 Task: Invite Team Member Softage.1@softage.net to Workspace Cloud Storage Services. Invite Team Member Softage.2@softage.net to Workspace Cloud Storage Services. Invite Team Member Softage.3@softage.net to Workspace Cloud Storage Services. Invite Team Member Softage.4@softage.net to Workspace Cloud Storage Services
Action: Mouse moved to (137, 81)
Screenshot: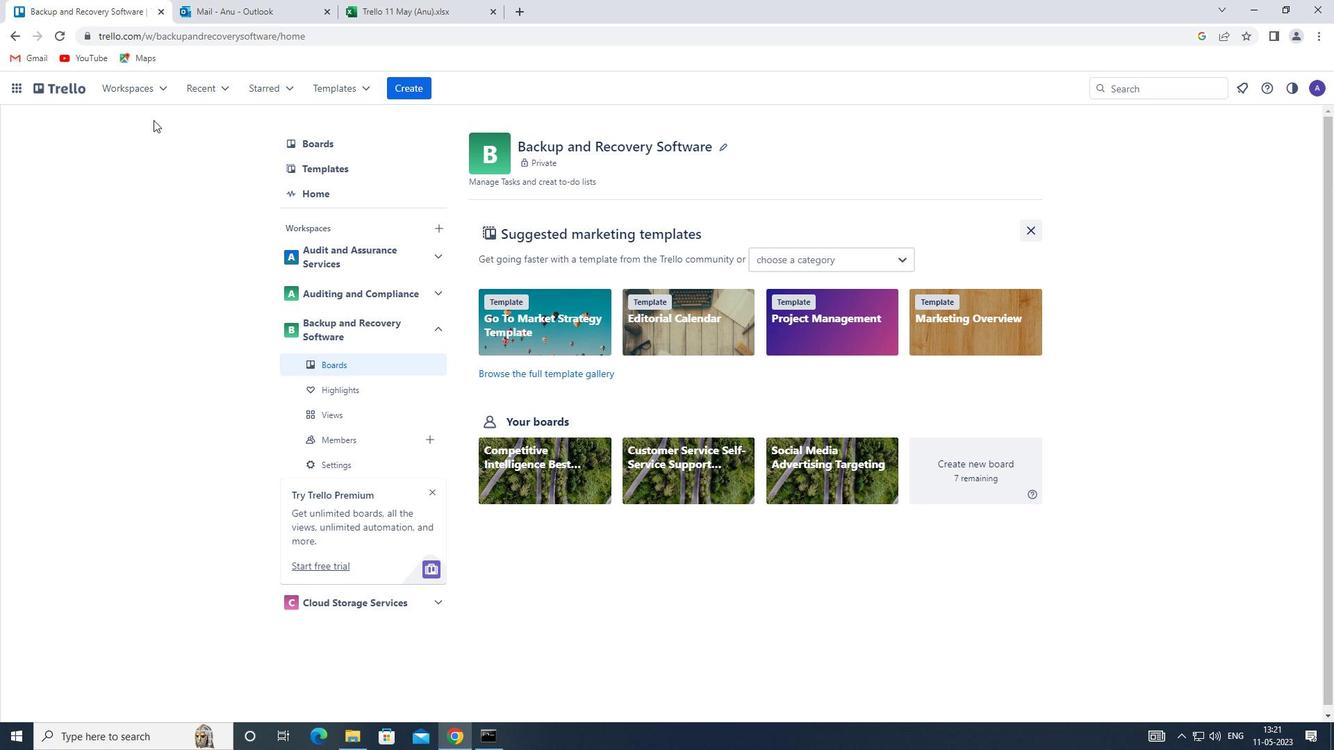 
Action: Mouse pressed left at (137, 81)
Screenshot: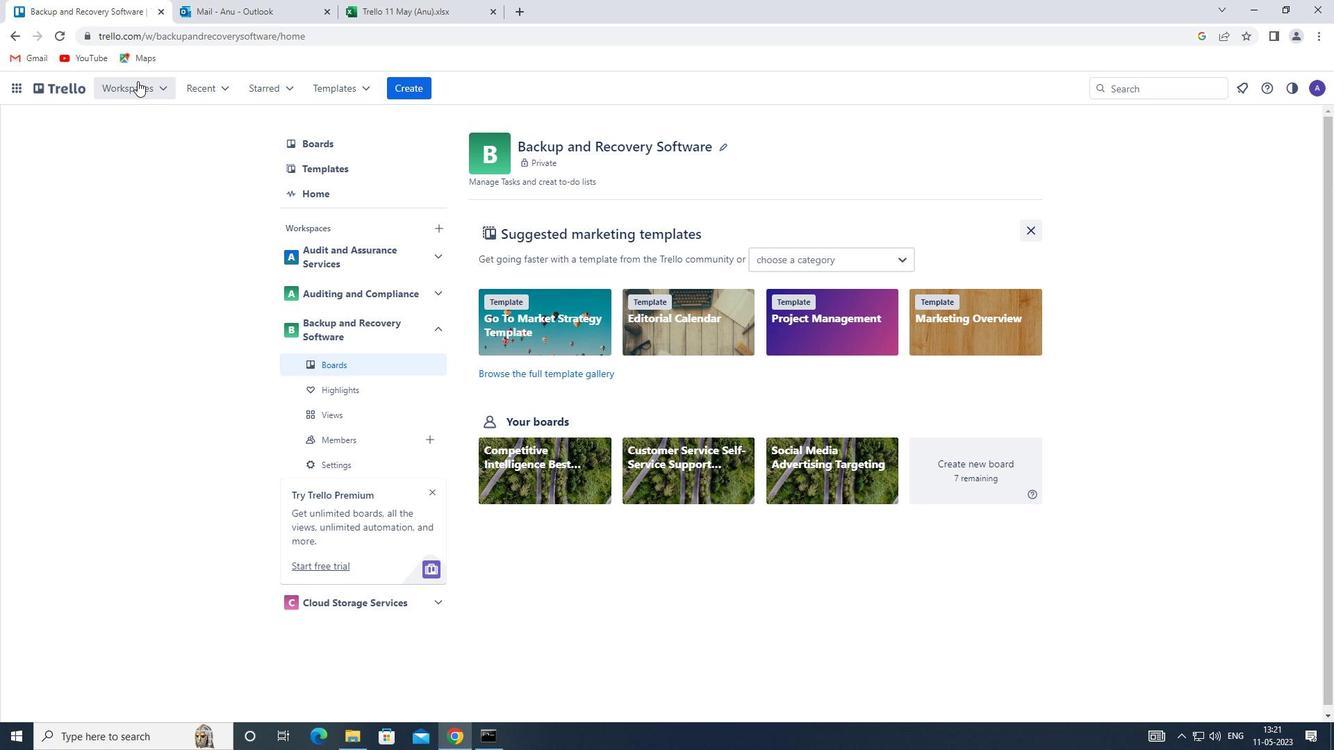 
Action: Mouse moved to (216, 326)
Screenshot: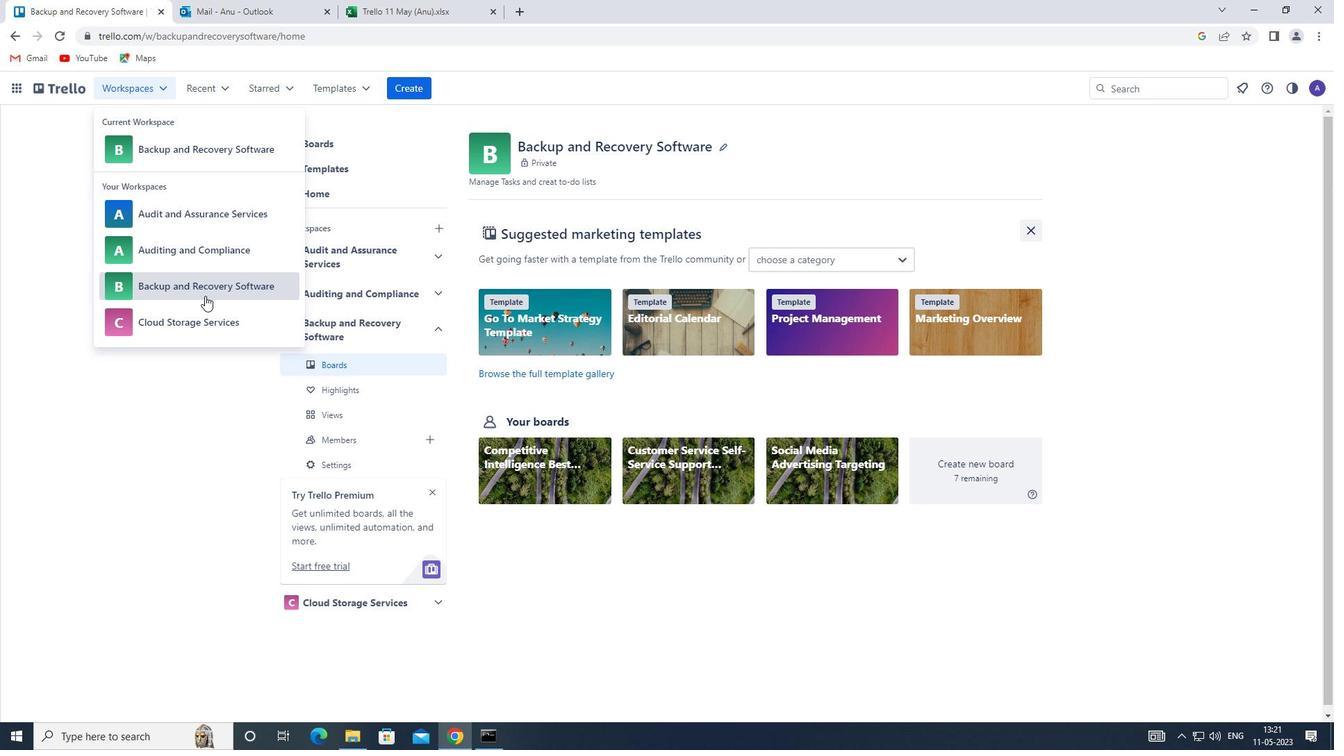 
Action: Mouse pressed left at (216, 326)
Screenshot: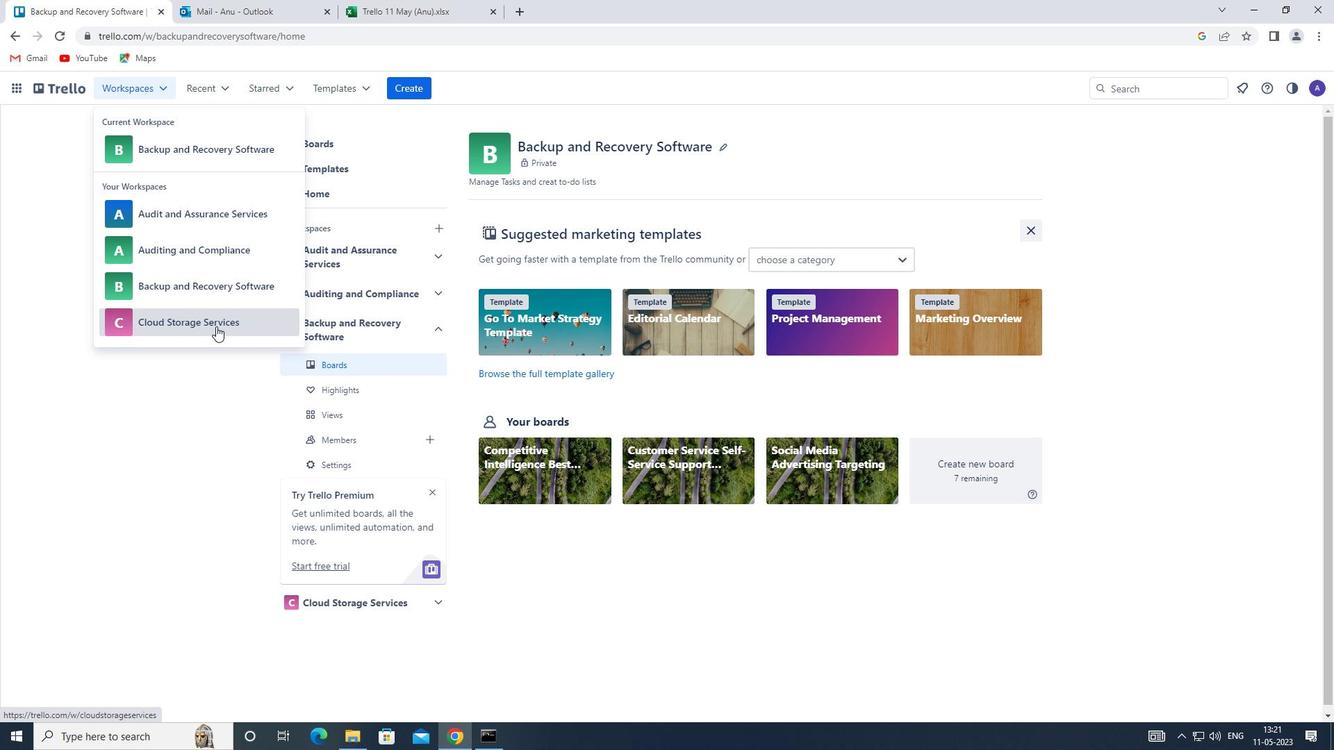 
Action: Mouse moved to (939, 134)
Screenshot: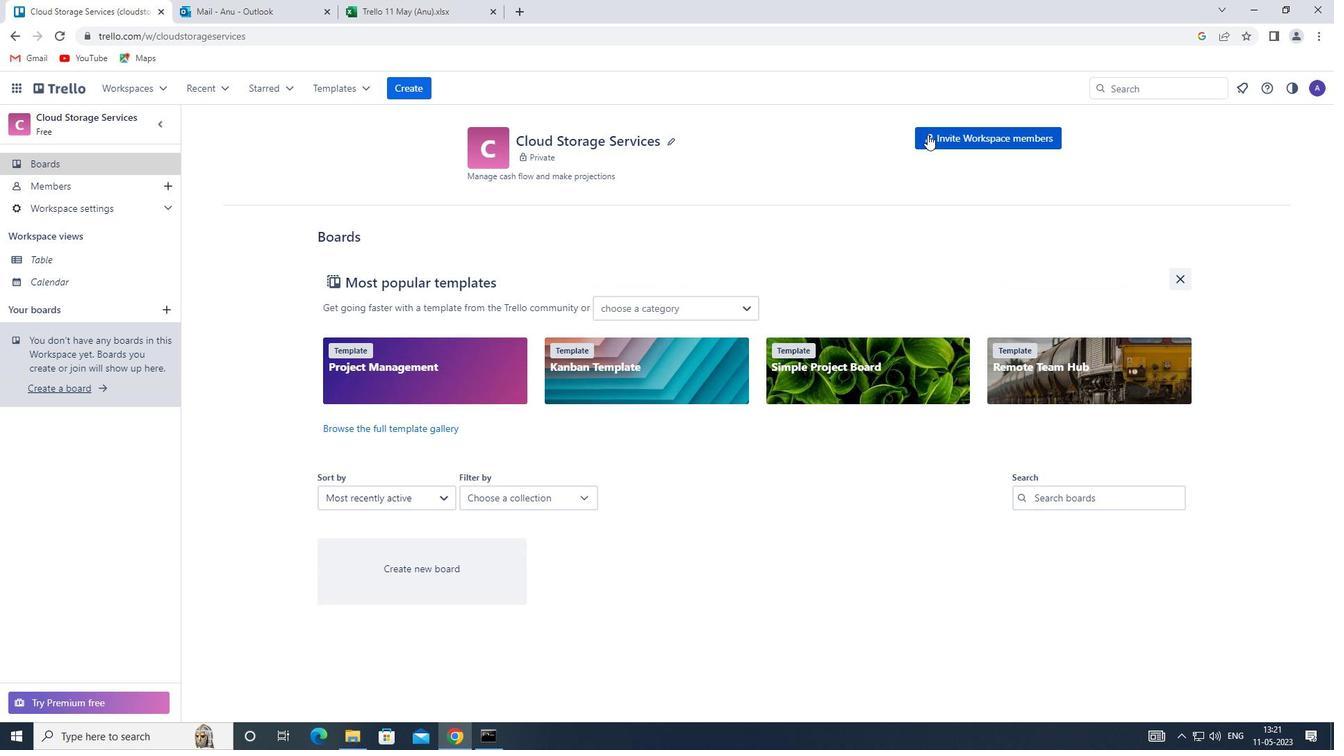 
Action: Mouse pressed left at (939, 134)
Screenshot: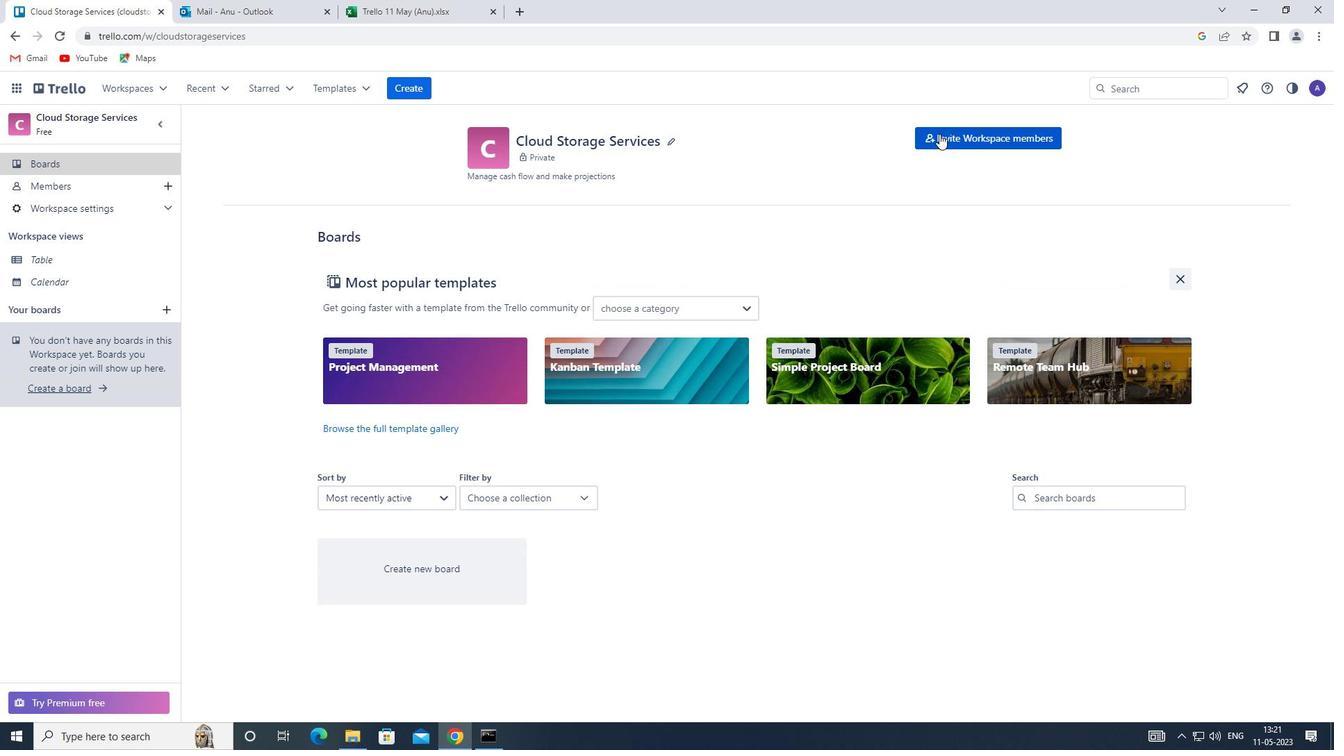 
Action: Mouse moved to (491, 389)
Screenshot: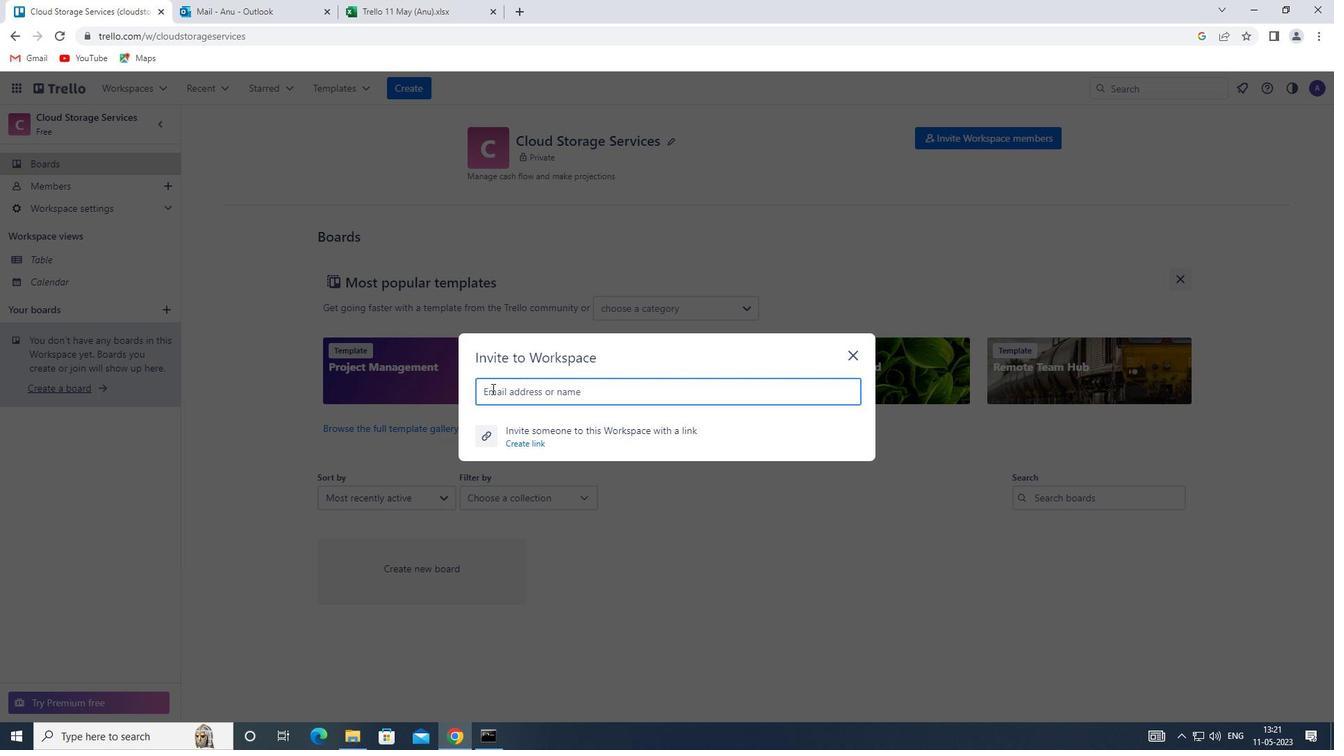 
Action: Mouse pressed left at (491, 389)
Screenshot: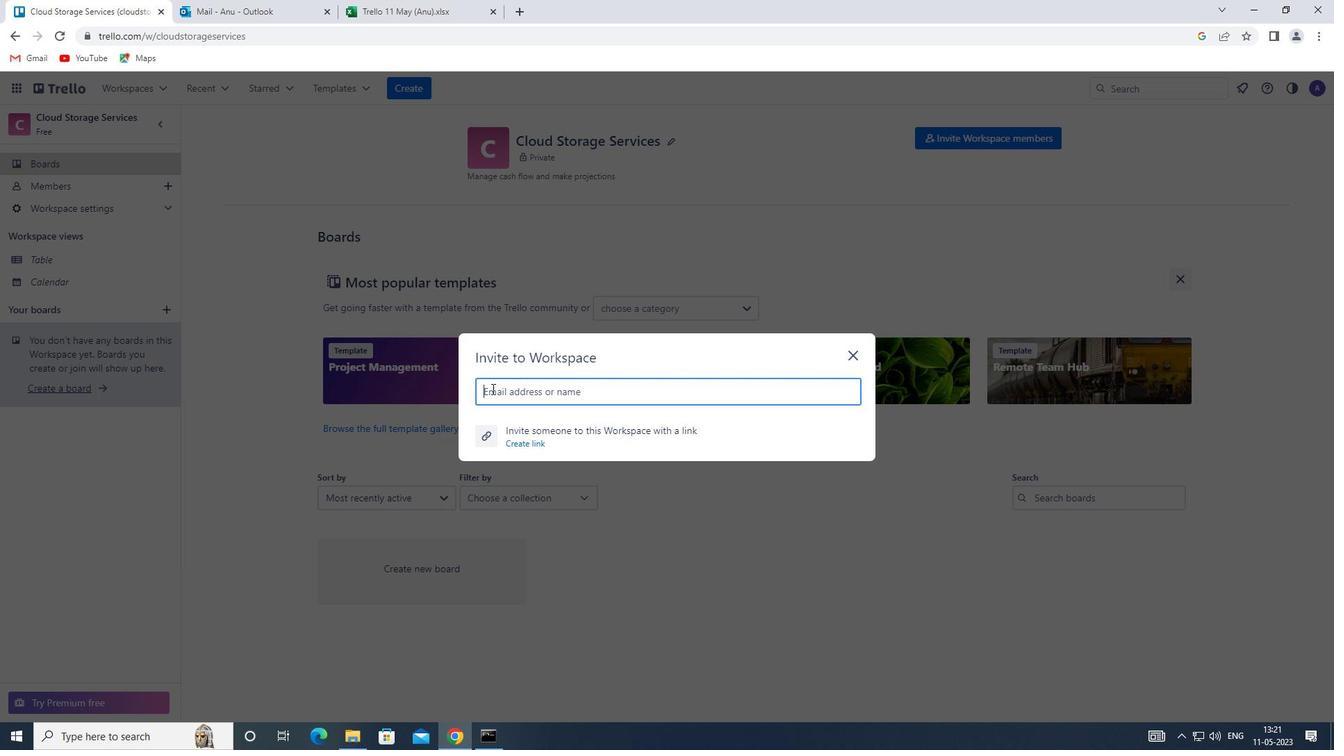 
Action: Key pressed <Key.shift><Key.shift>SOFTAGE.1<Key.shift><Key.shift>@SOFTAGE.NET
Screenshot: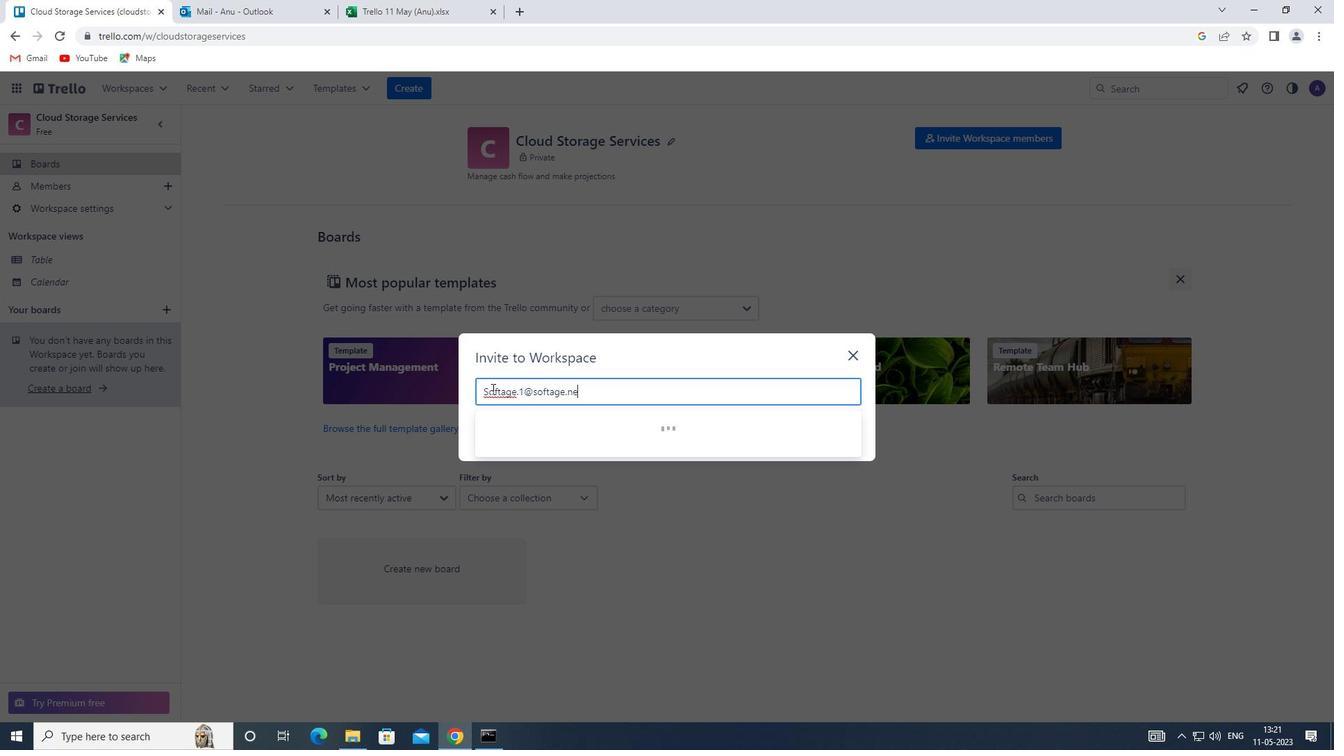 
Action: Mouse moved to (562, 438)
Screenshot: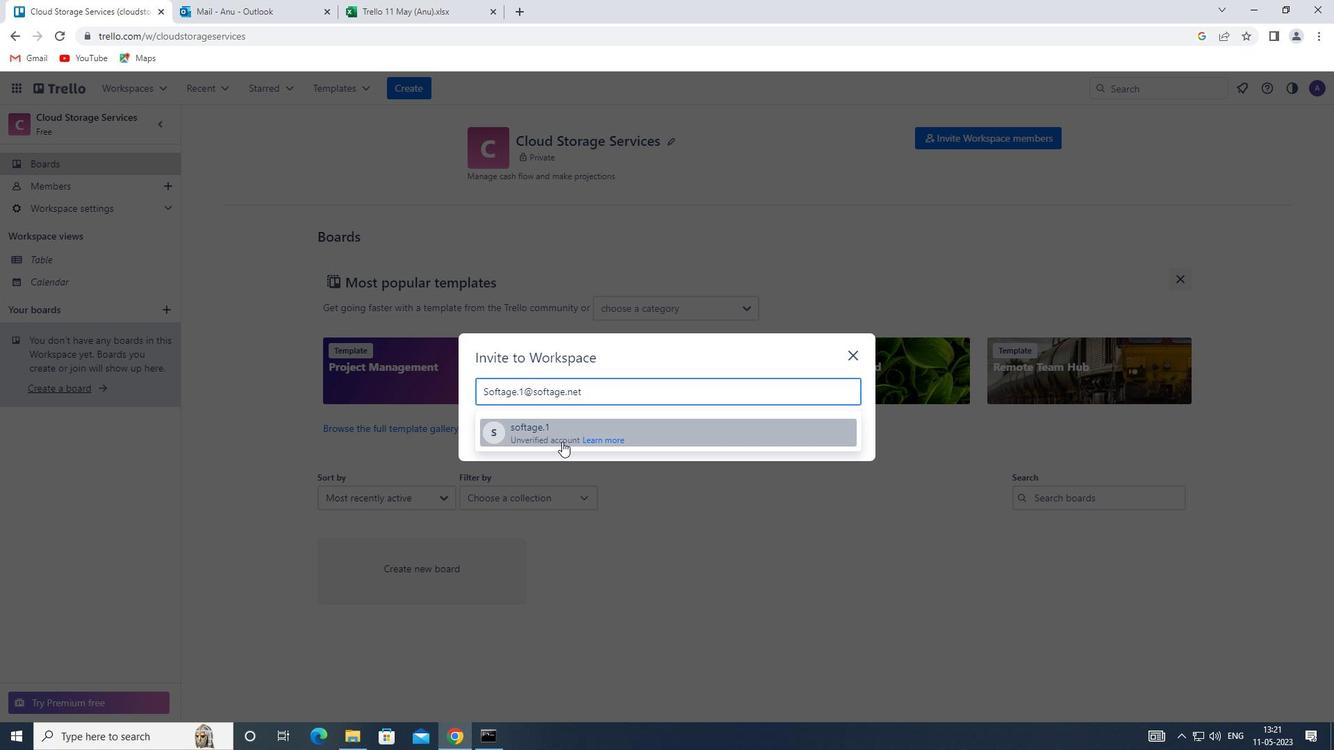 
Action: Mouse pressed left at (562, 438)
Screenshot: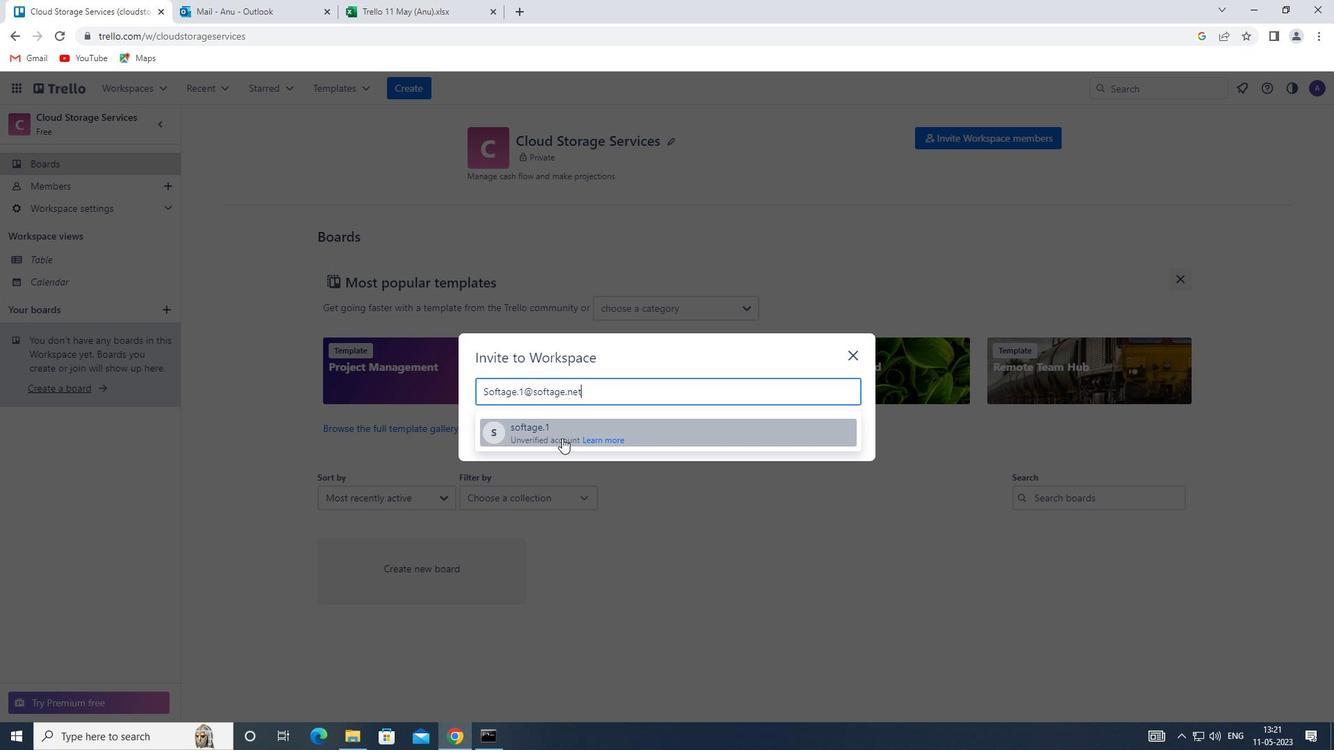 
Action: Mouse moved to (563, 430)
Screenshot: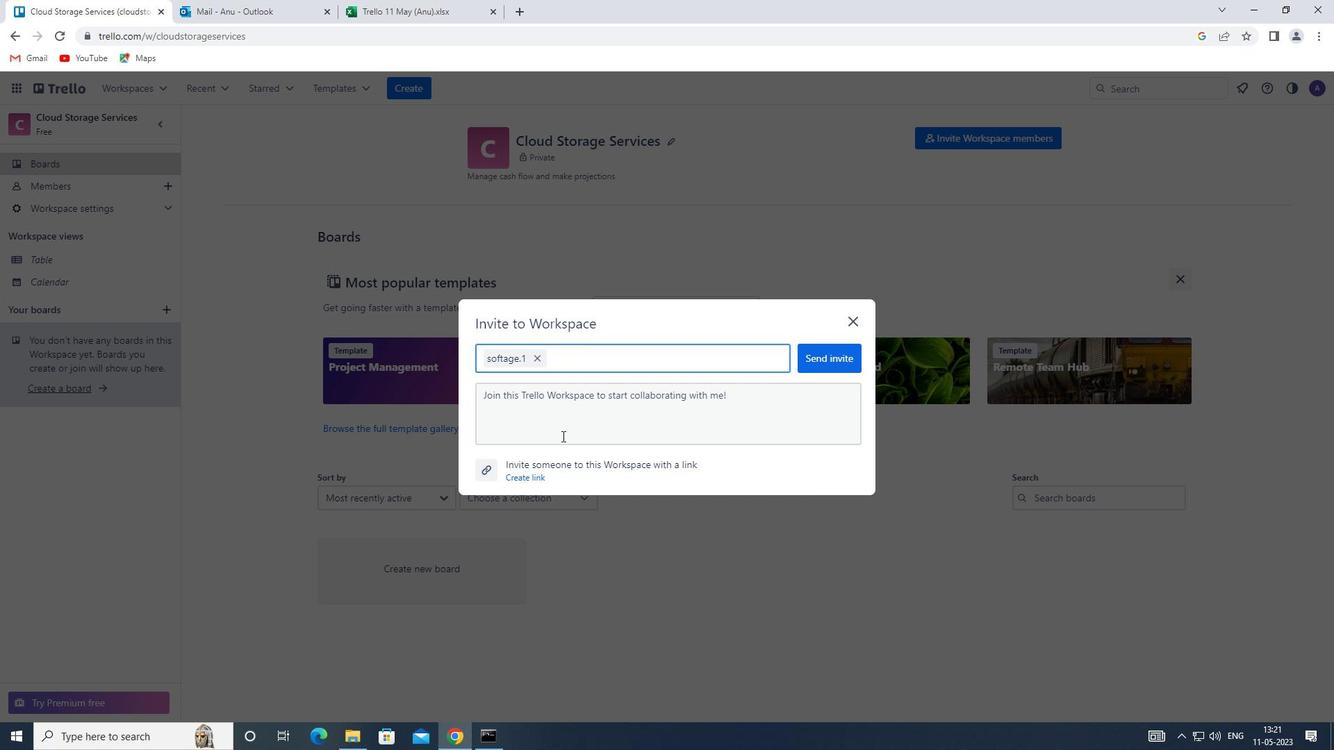 
Action: Key pressed <Key.shift>SOFTAGE.2<Key.shift>@SOFTAGE.NET
Screenshot: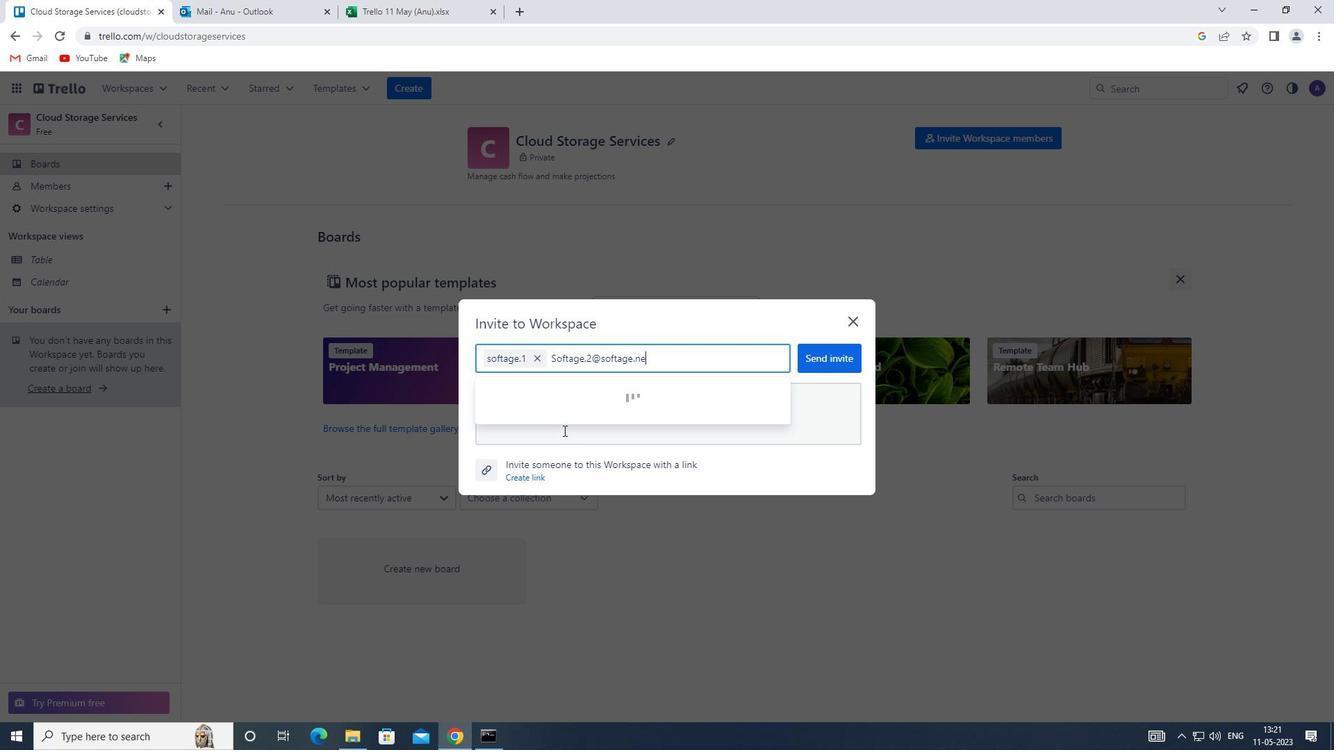 
Action: Mouse moved to (535, 395)
Screenshot: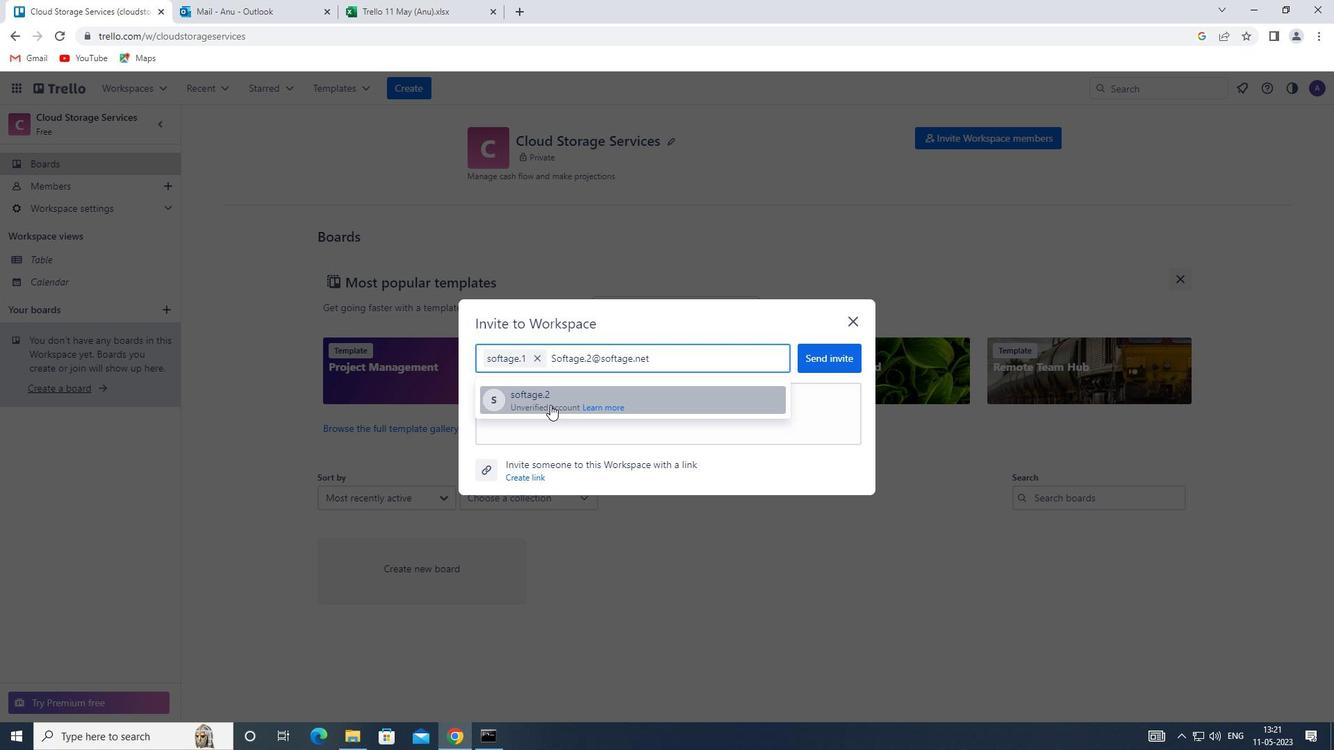 
Action: Mouse pressed left at (535, 395)
Screenshot: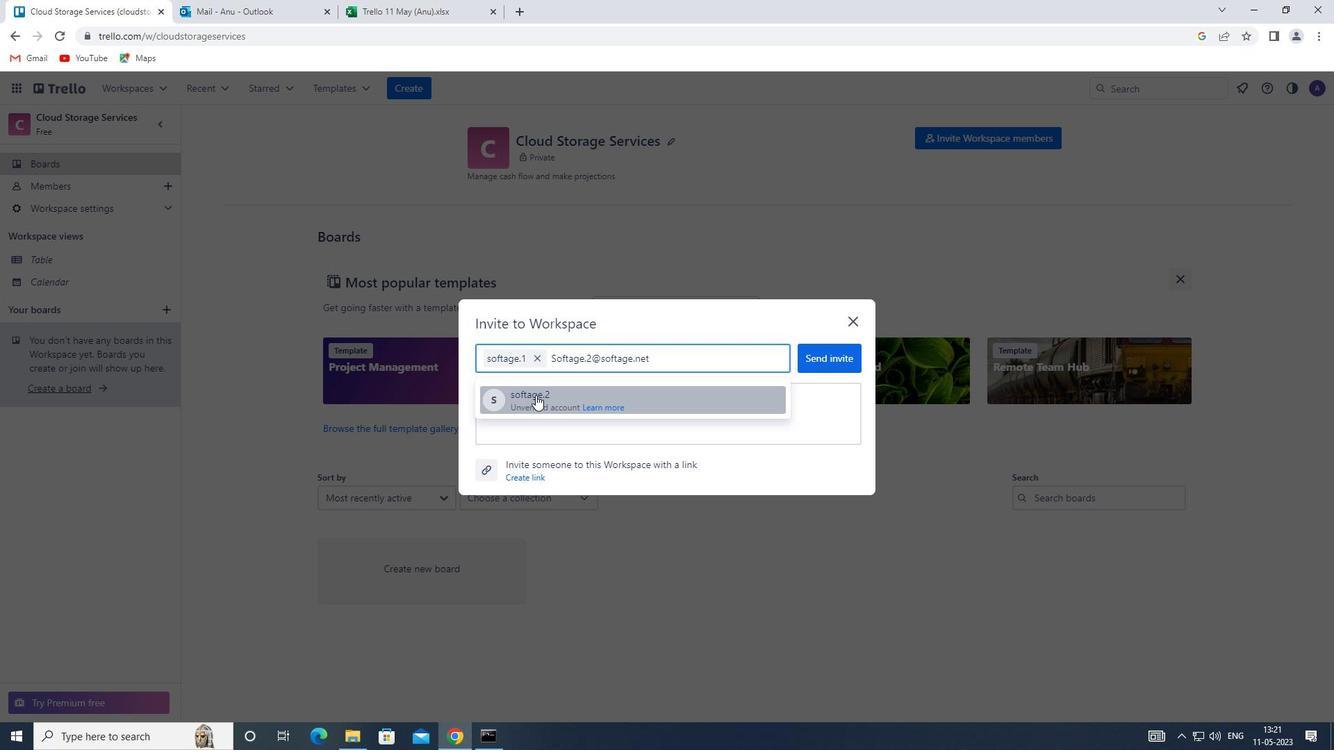 
Action: Key pressed <Key.shift>SOFTAGE.3<Key.shift><Key.shift><Key.shift><Key.shift><Key.shift>@SOFTAGE.NET
Screenshot: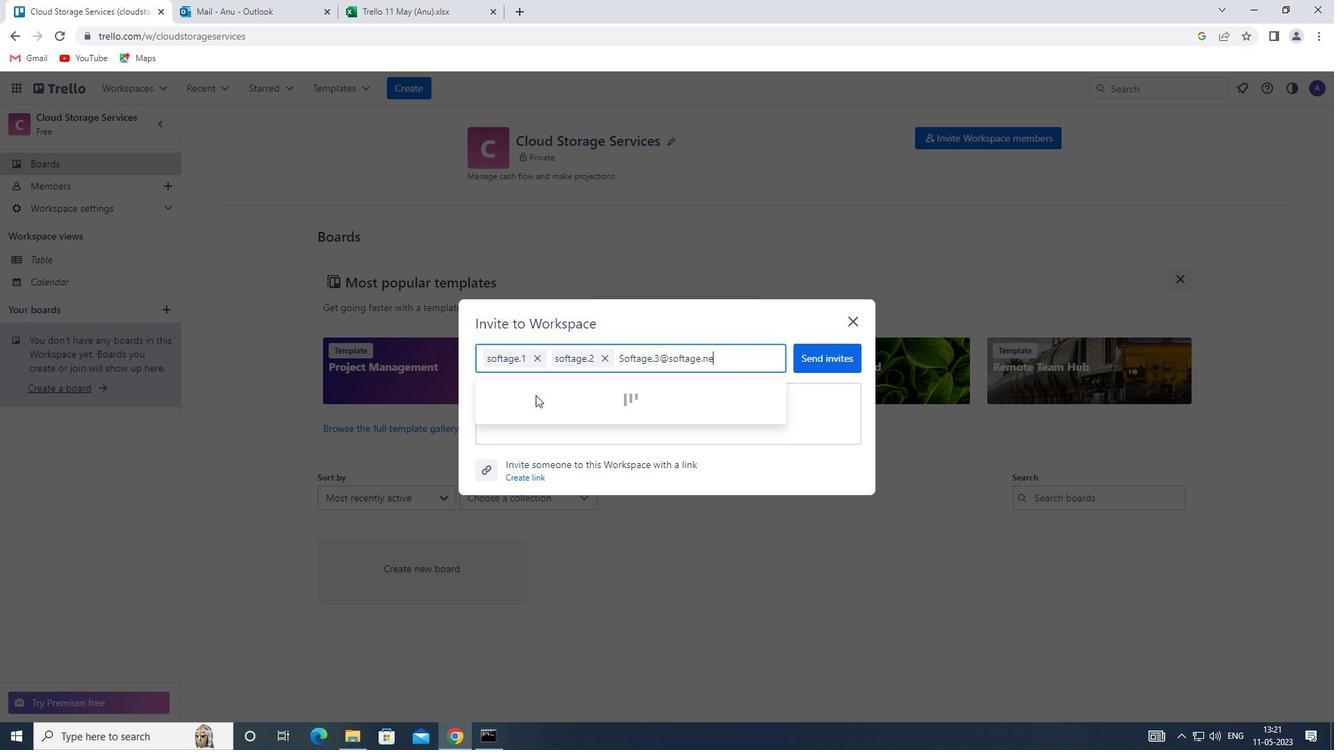 
Action: Mouse moved to (576, 401)
Screenshot: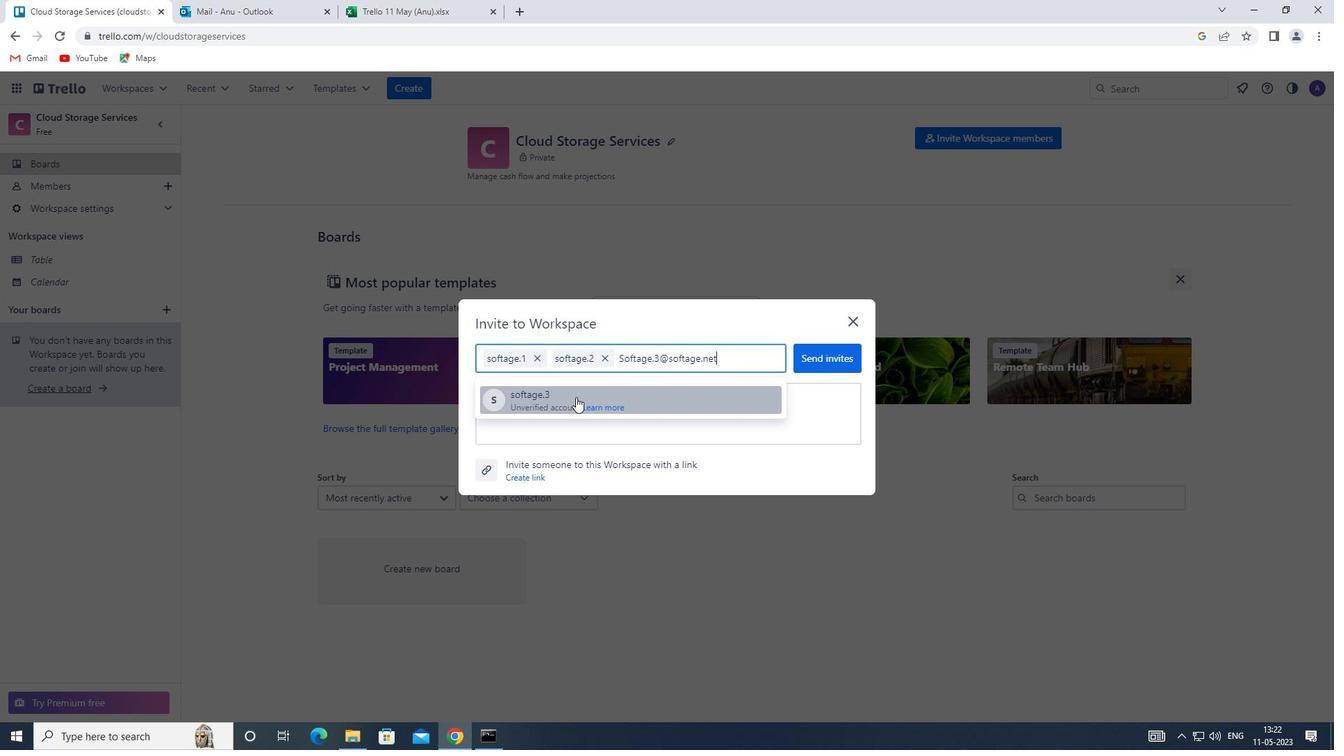 
Action: Mouse pressed left at (576, 401)
Screenshot: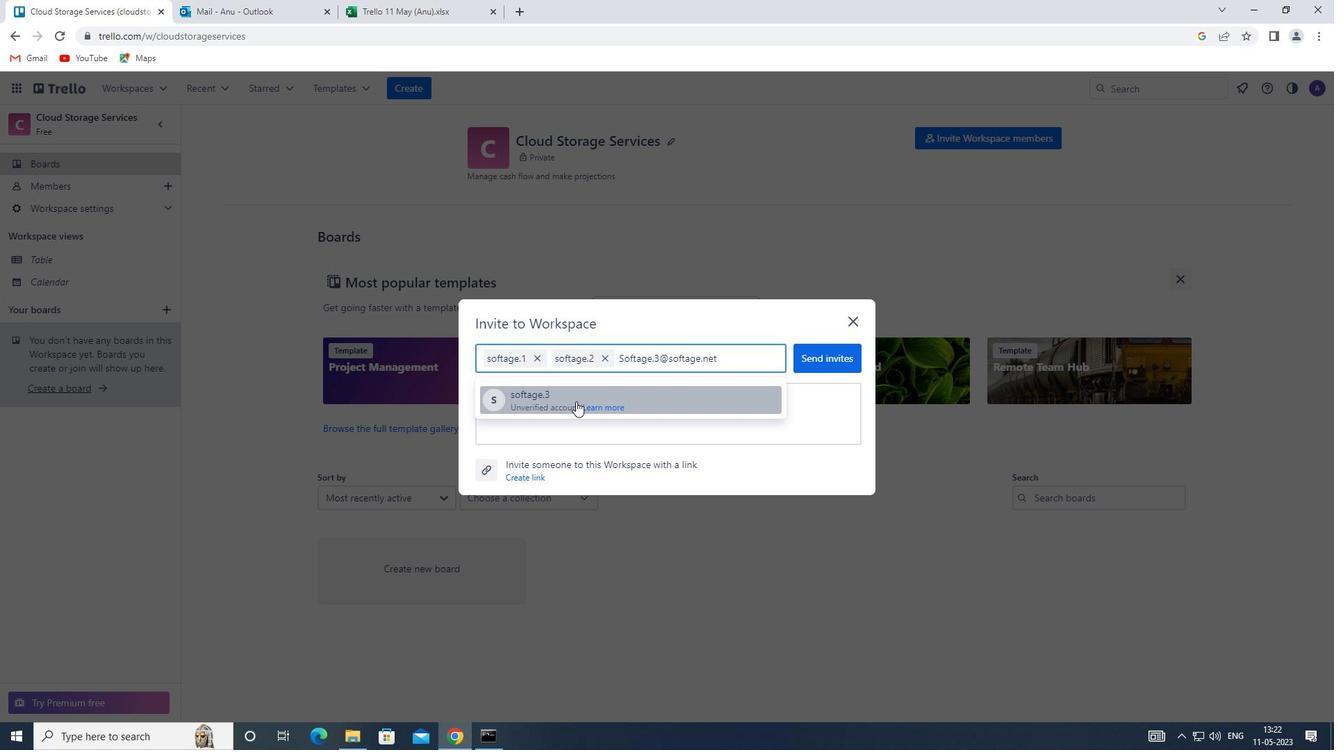 
Action: Key pressed <Key.shift>WS<Key.backspace><Key.backspace><Key.shift>SOFTAGE.4<Key.shift>@SOFTAGE.NET
Screenshot: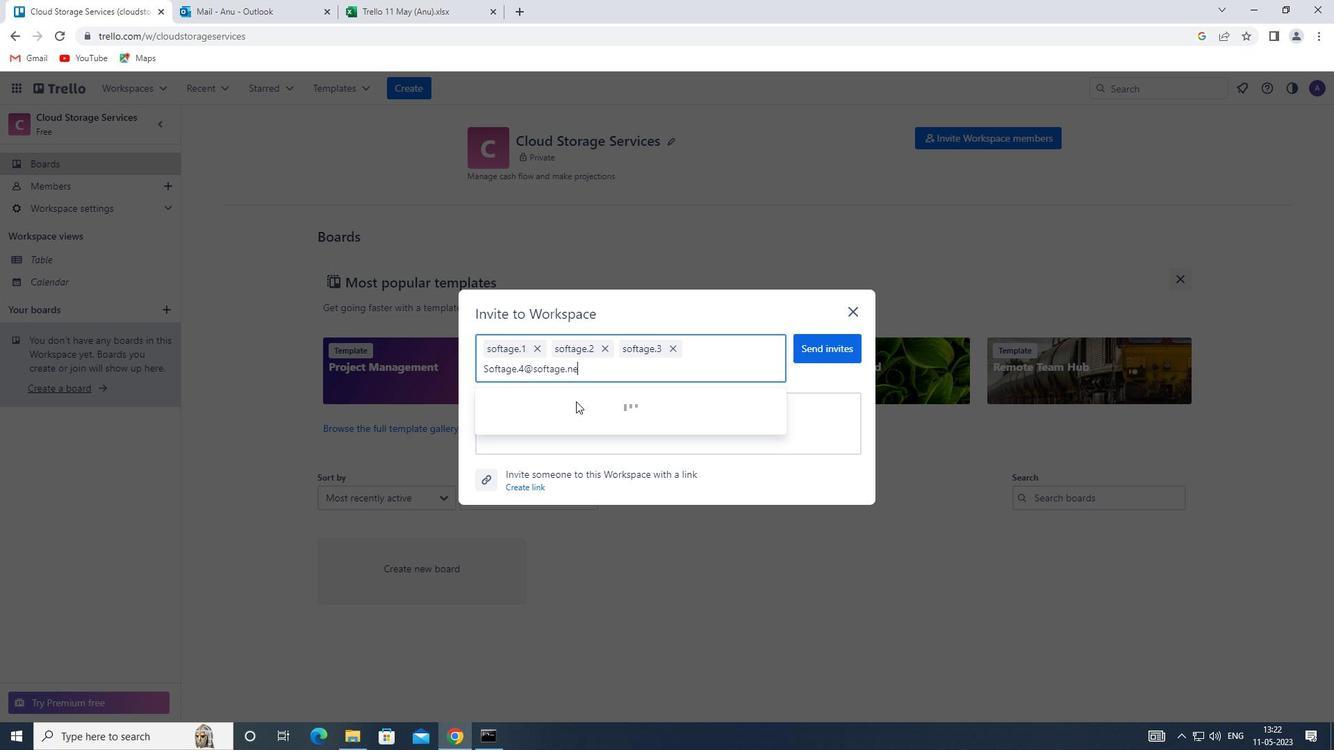 
Action: Mouse moved to (581, 403)
Screenshot: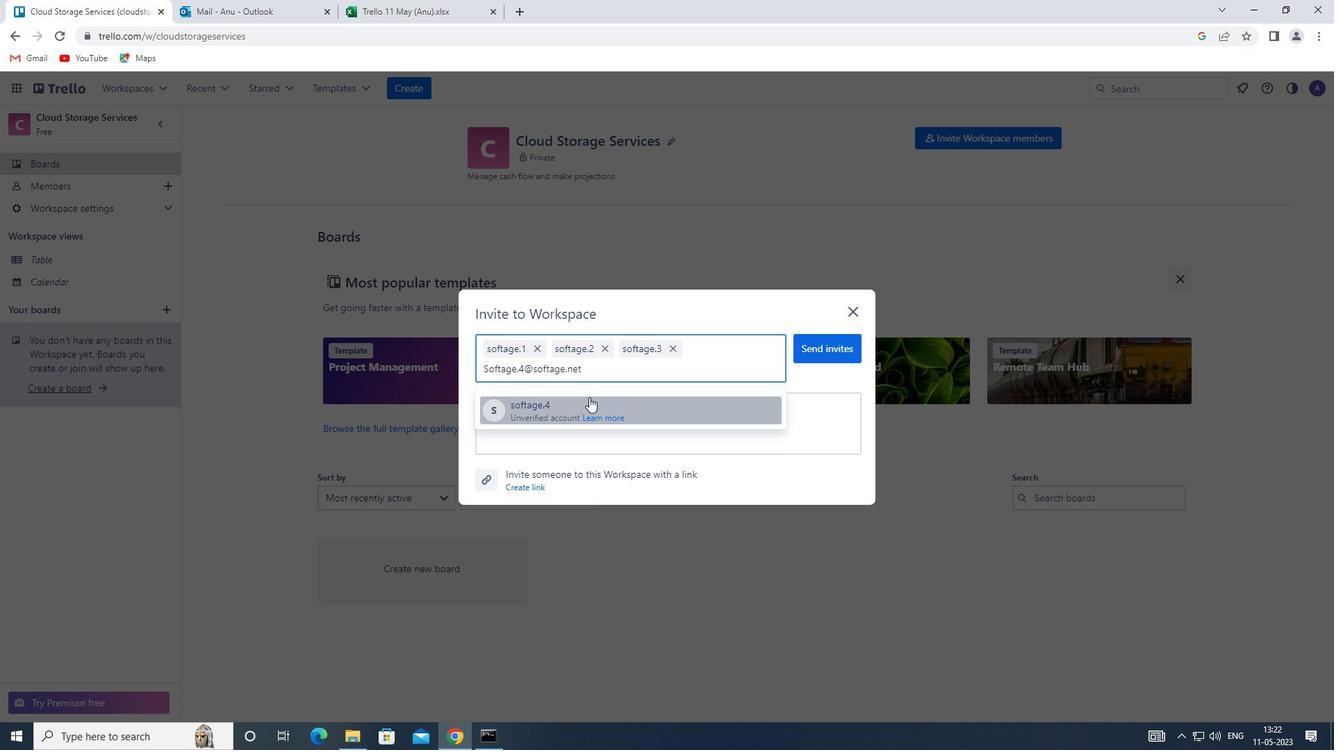 
Action: Mouse pressed left at (581, 403)
Screenshot: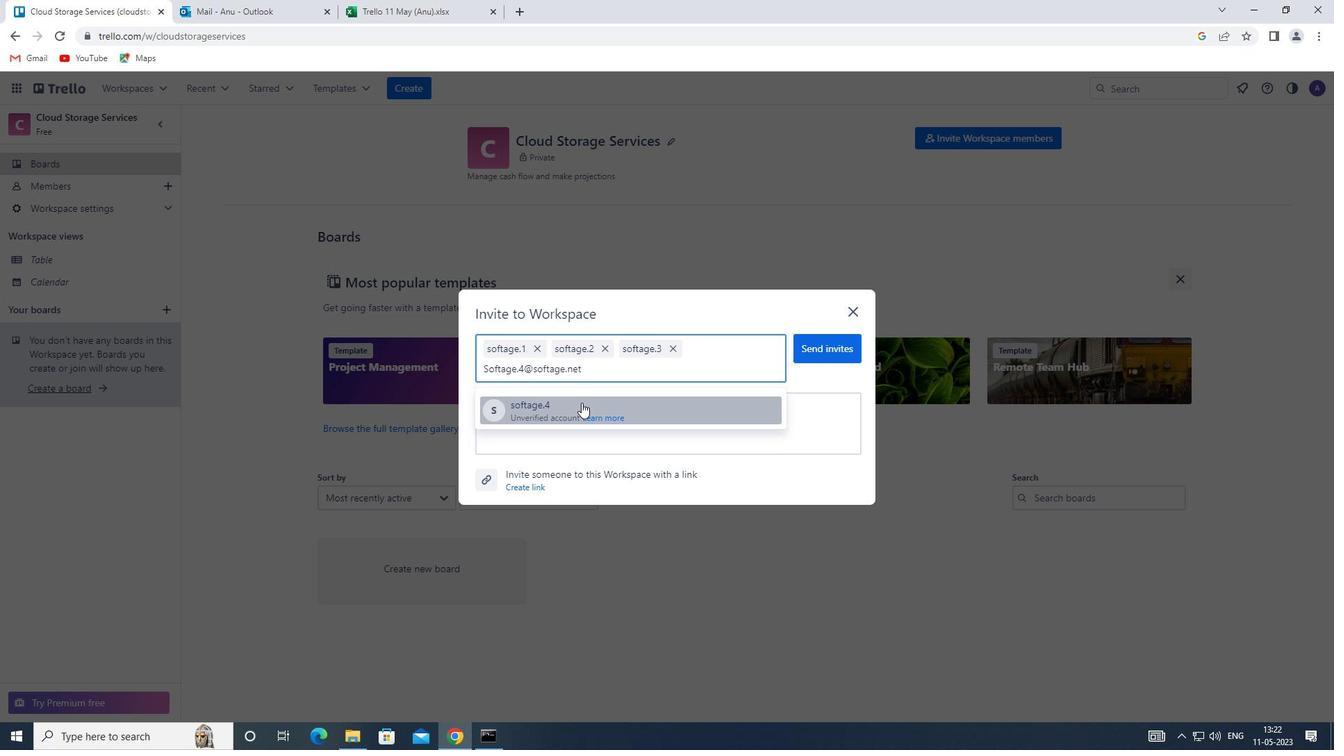 
Action: Mouse moved to (816, 348)
Screenshot: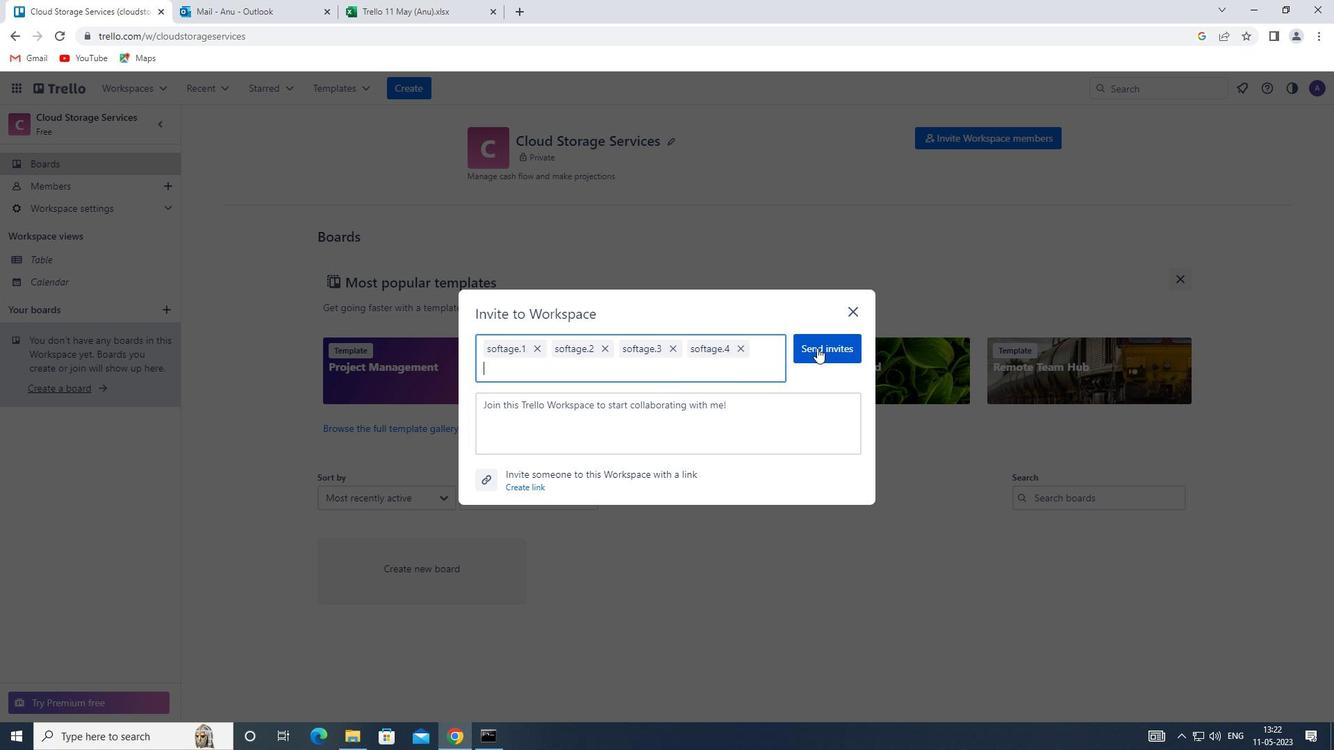 
Action: Mouse pressed left at (816, 348)
Screenshot: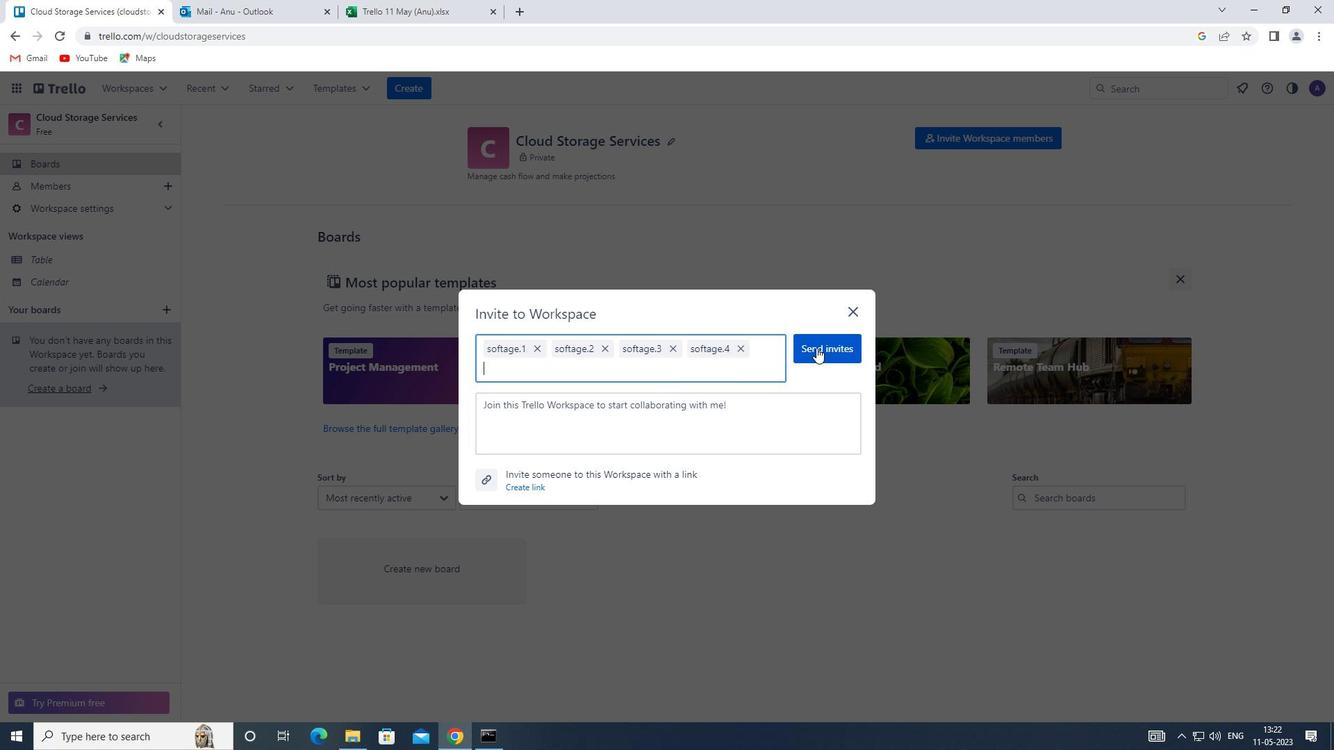 
